 Task: Add Chocolove Extreme Dark Chocolate Bar to the cart.
Action: Mouse moved to (20, 69)
Screenshot: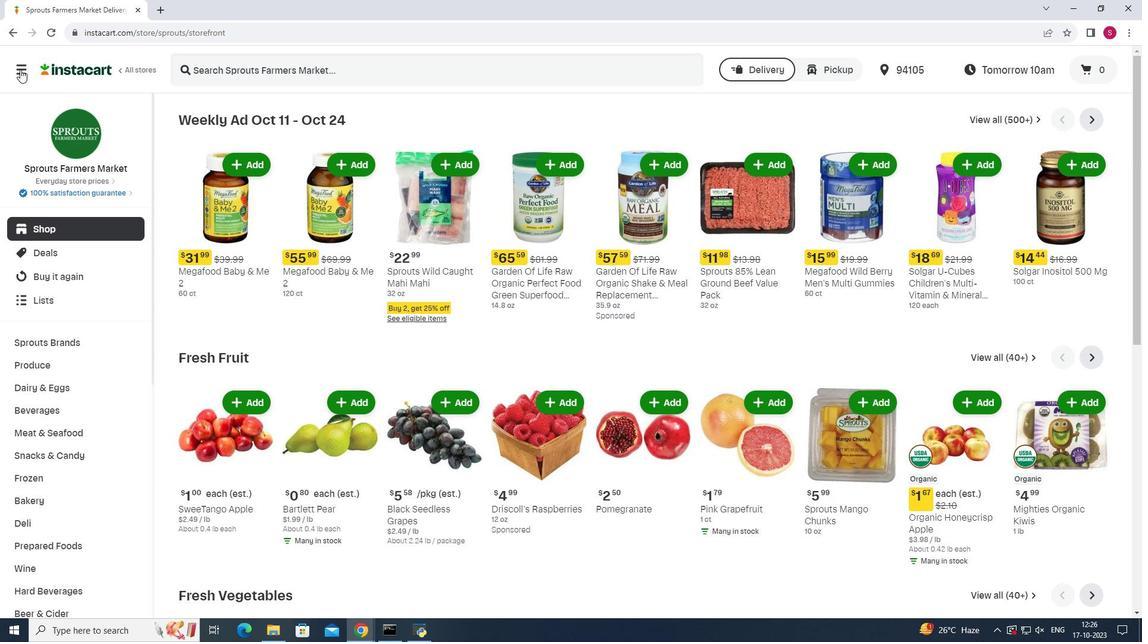
Action: Mouse pressed left at (20, 69)
Screenshot: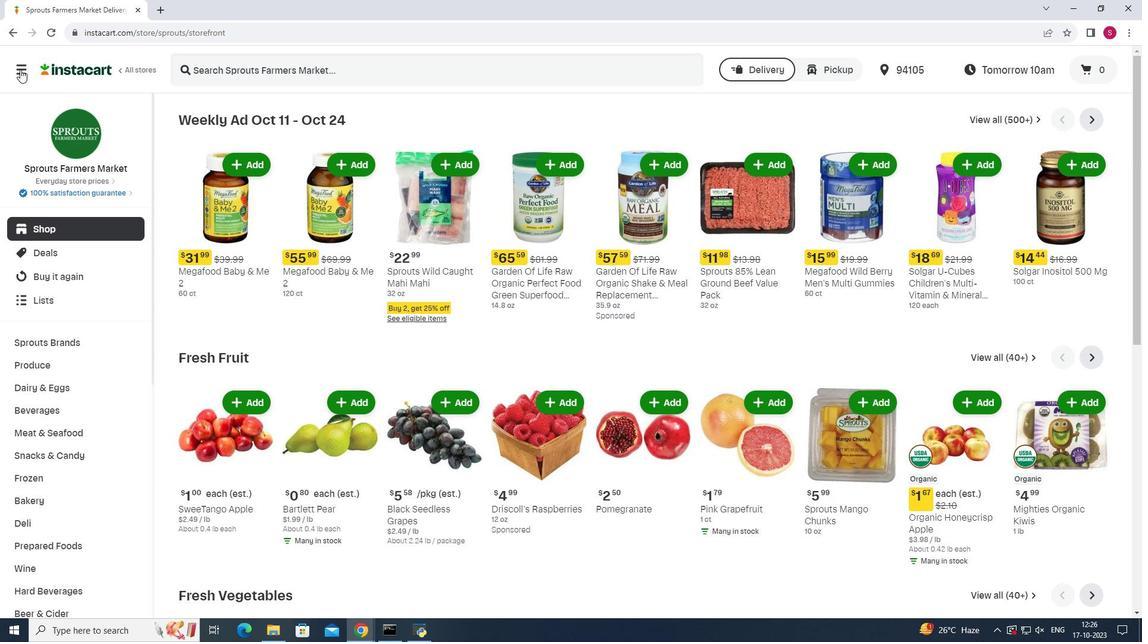 
Action: Mouse moved to (69, 314)
Screenshot: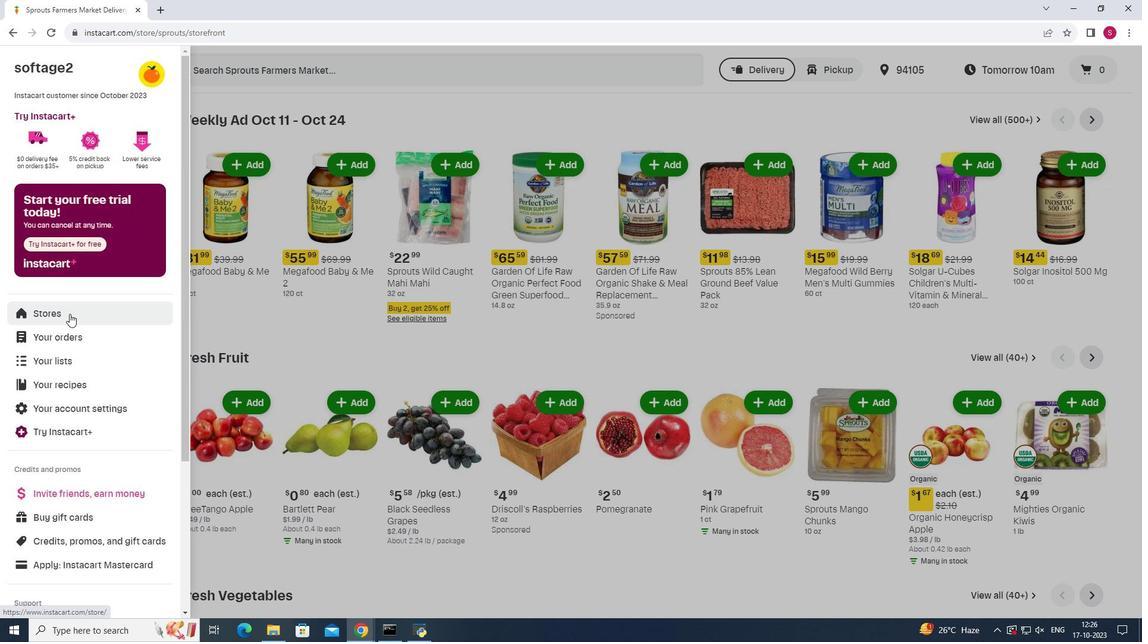 
Action: Mouse pressed left at (69, 314)
Screenshot: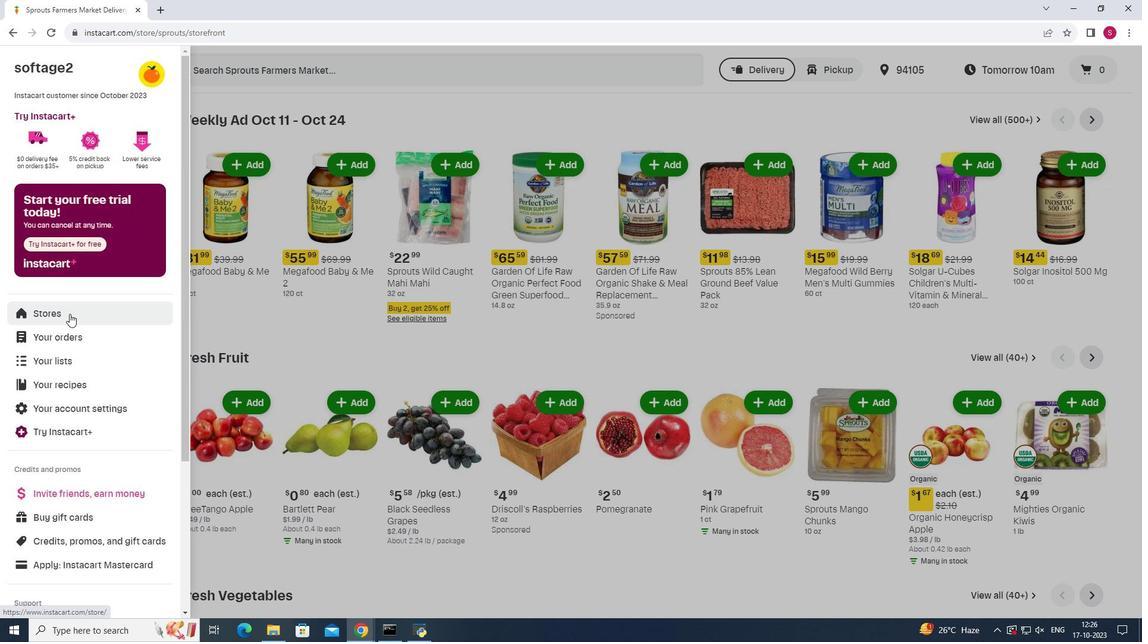 
Action: Mouse moved to (277, 107)
Screenshot: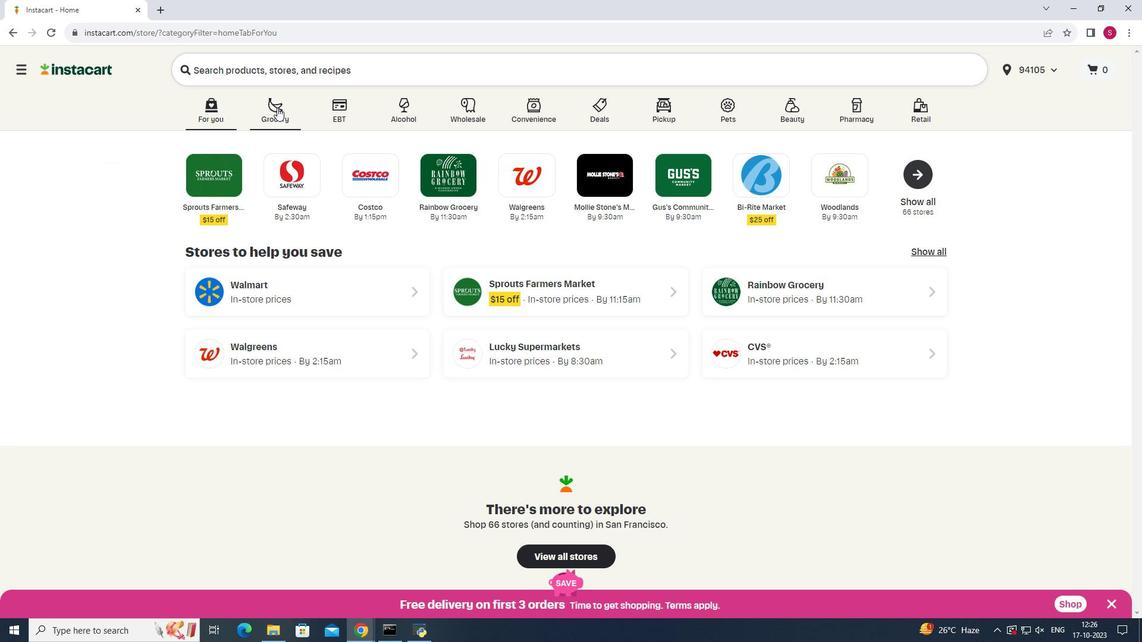 
Action: Mouse pressed left at (277, 107)
Screenshot: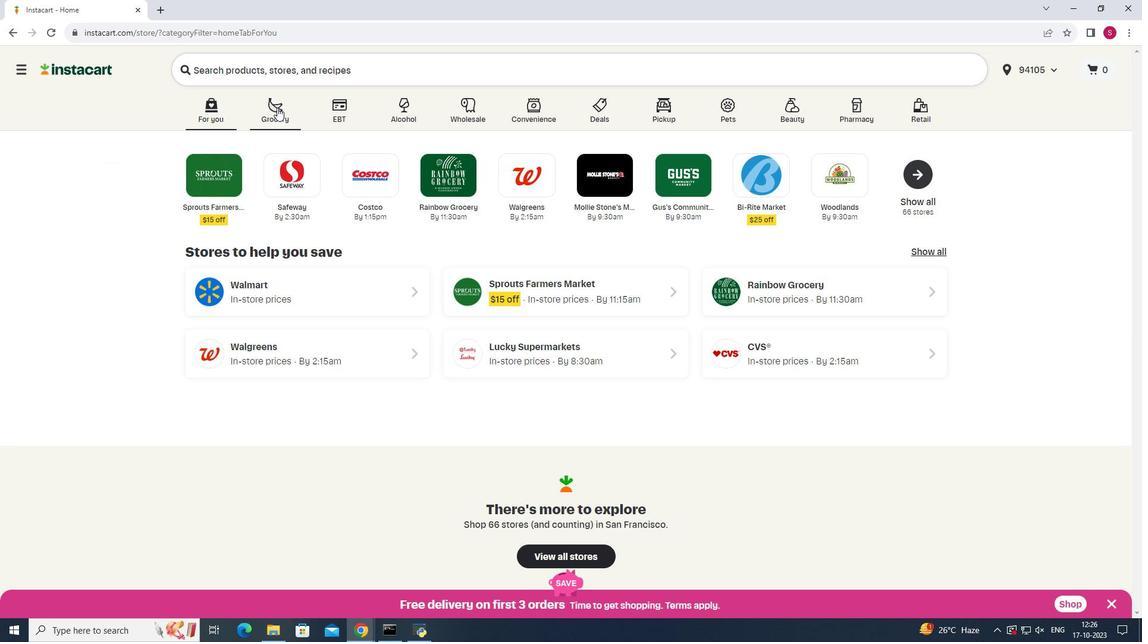 
Action: Mouse moved to (828, 167)
Screenshot: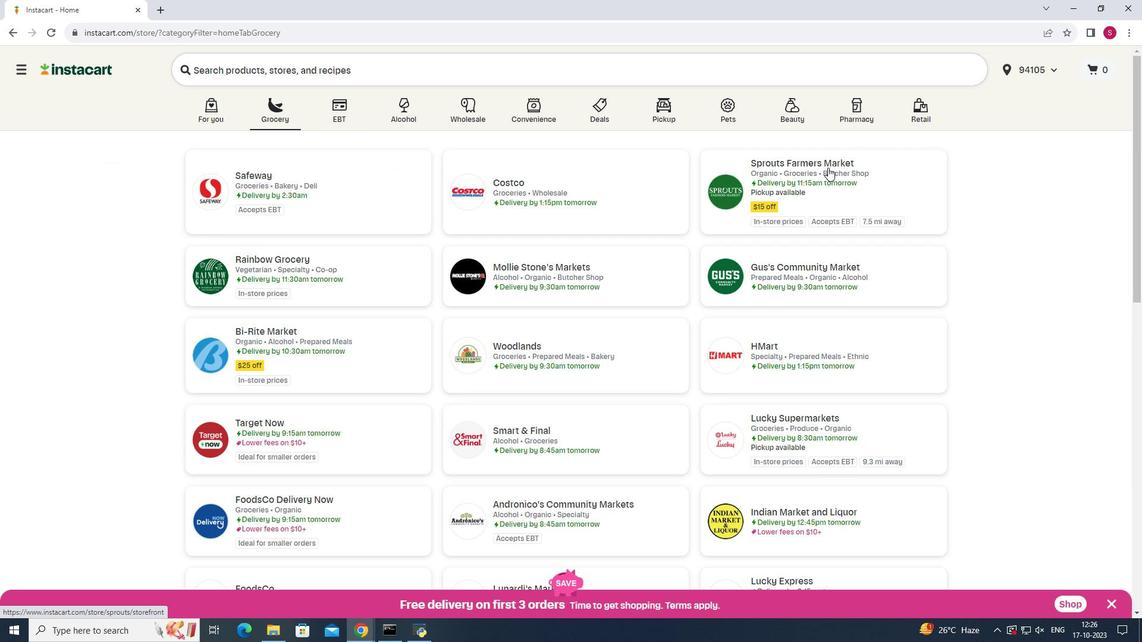 
Action: Mouse pressed left at (828, 167)
Screenshot: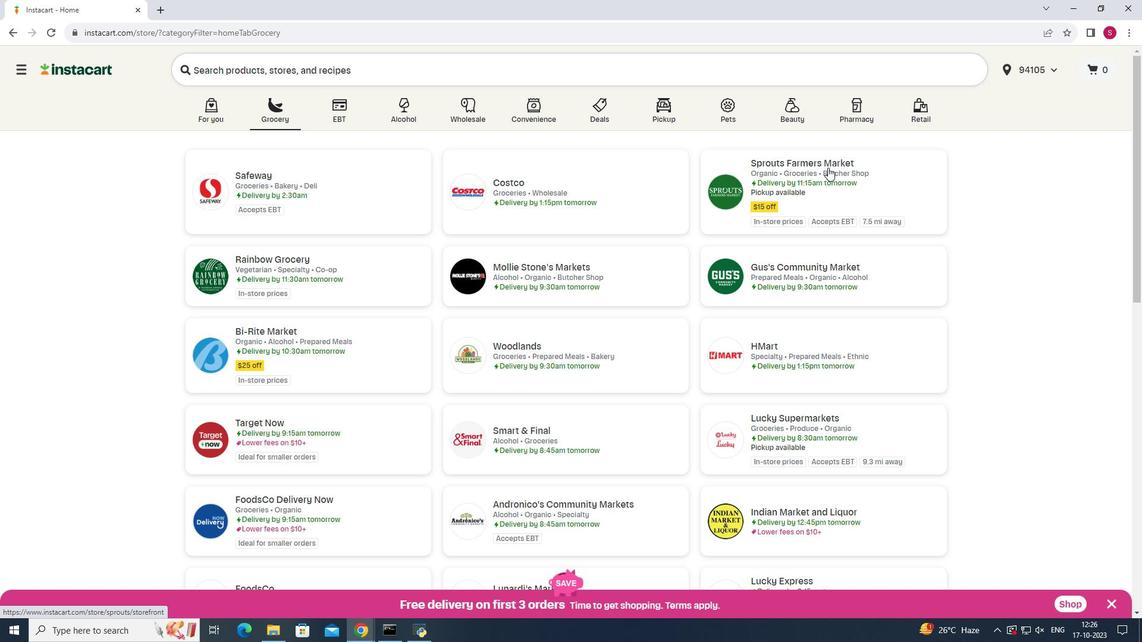 
Action: Mouse moved to (49, 458)
Screenshot: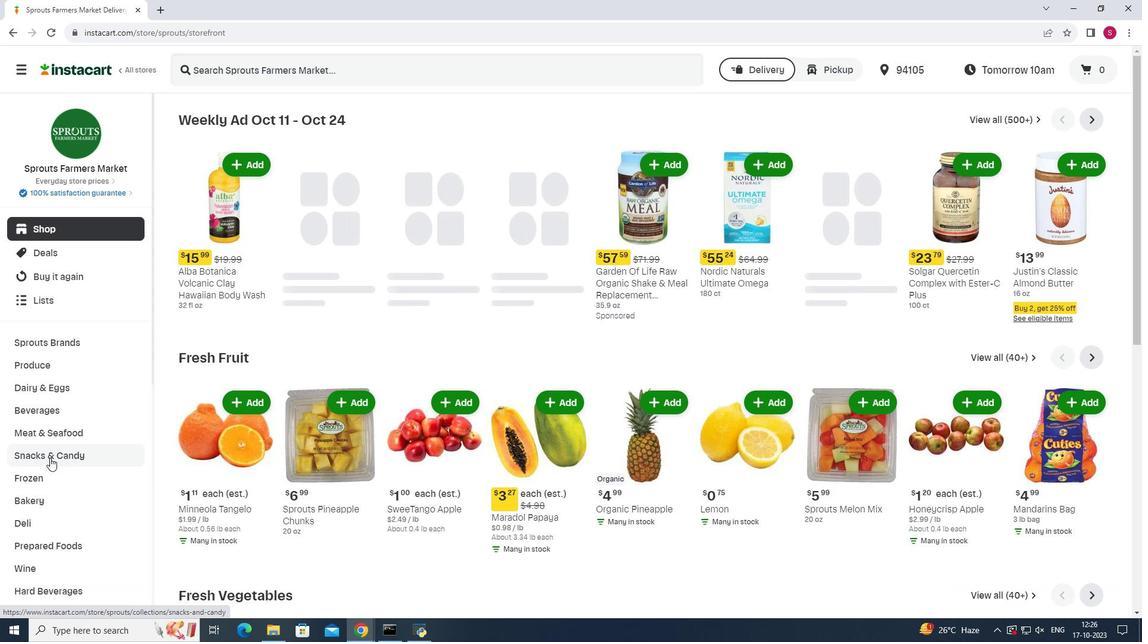 
Action: Mouse pressed left at (49, 458)
Screenshot: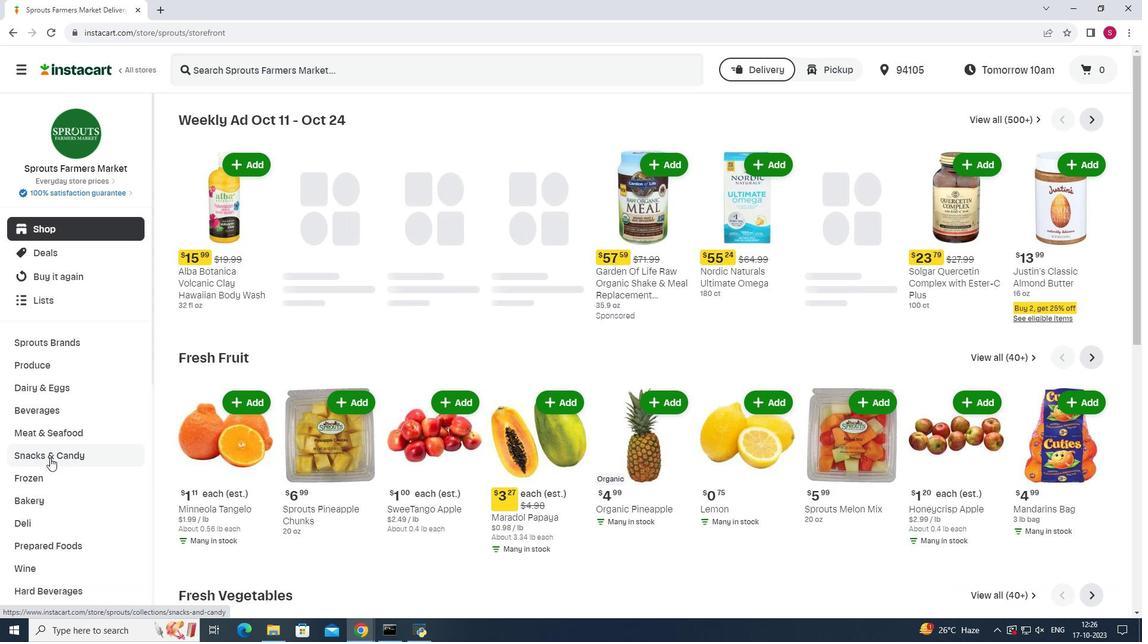 
Action: Mouse moved to (349, 146)
Screenshot: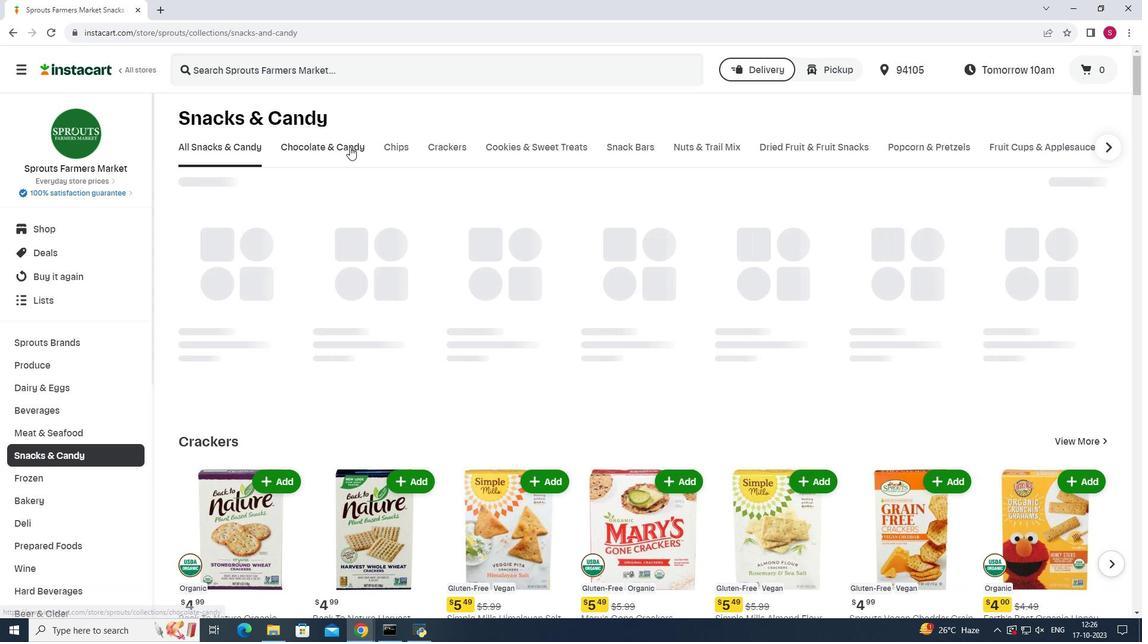 
Action: Mouse pressed left at (349, 146)
Screenshot: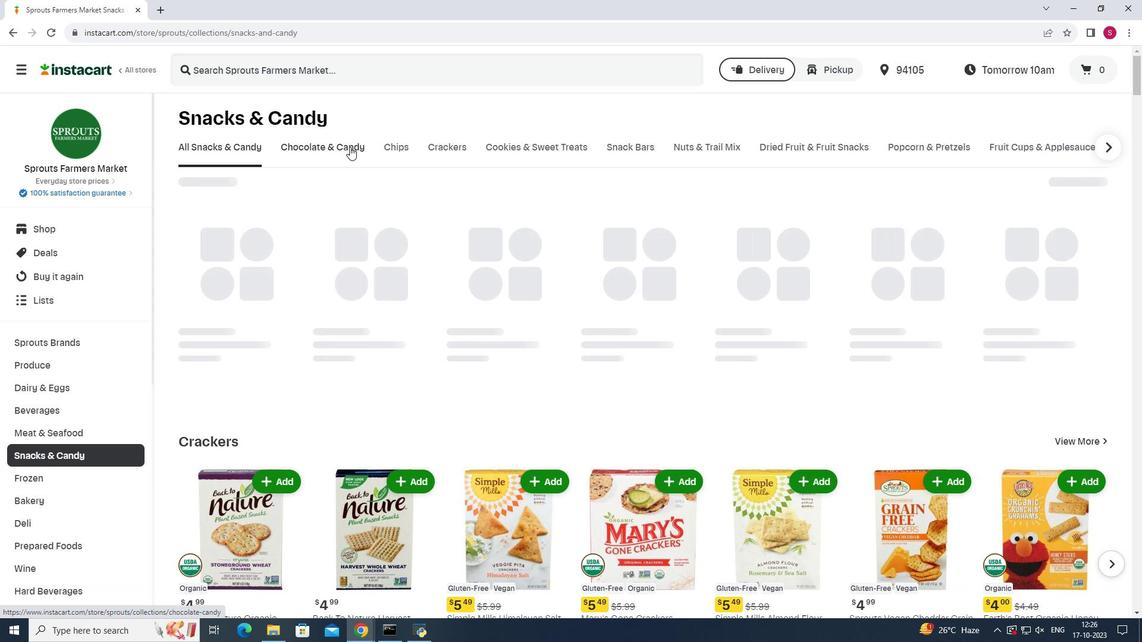 
Action: Mouse pressed left at (349, 146)
Screenshot: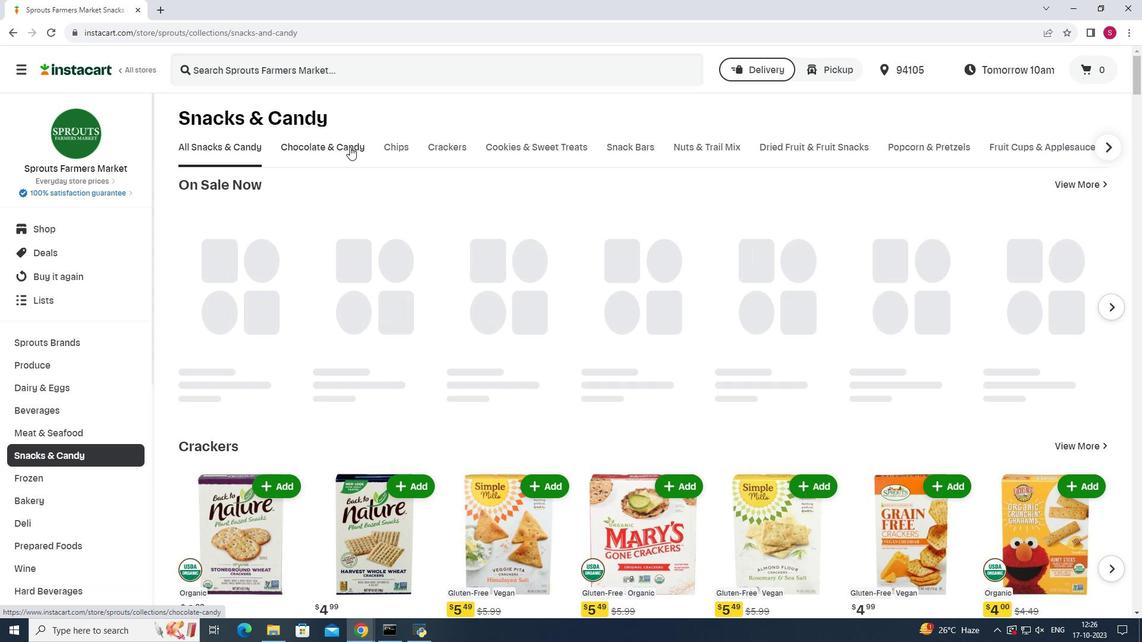 
Action: Mouse moved to (311, 194)
Screenshot: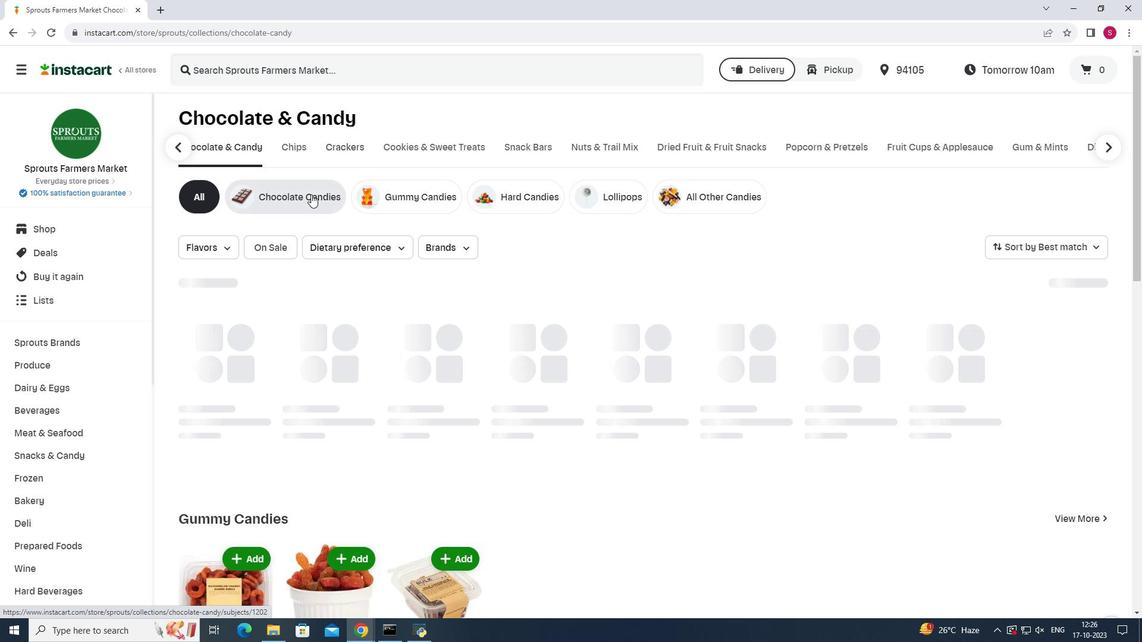 
Action: Mouse pressed left at (311, 194)
Screenshot: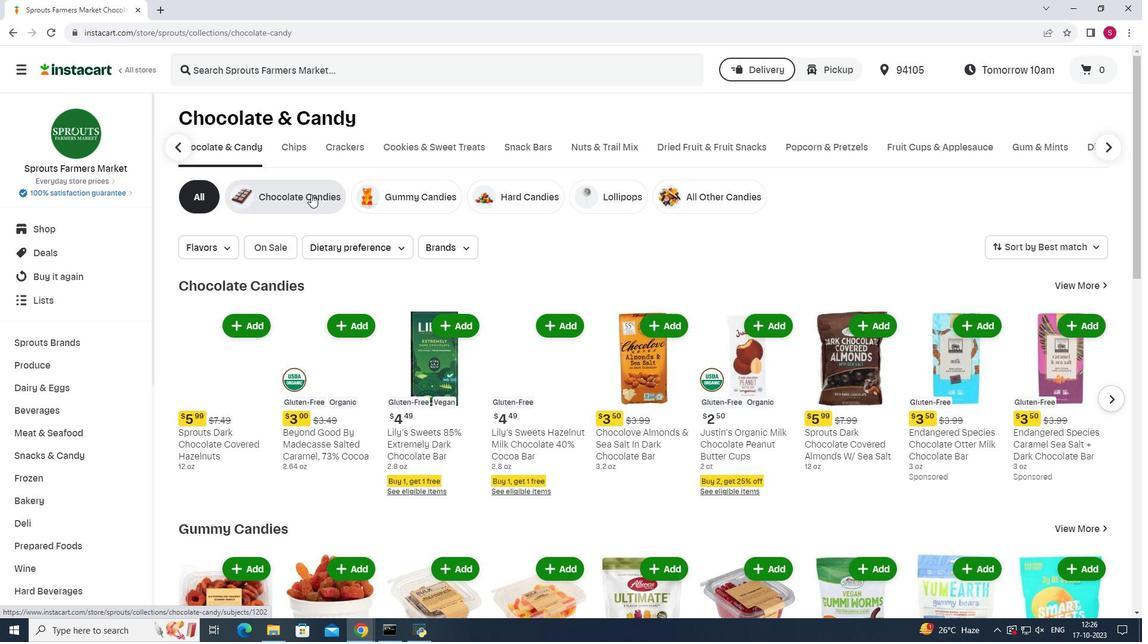 
Action: Mouse moved to (431, 61)
Screenshot: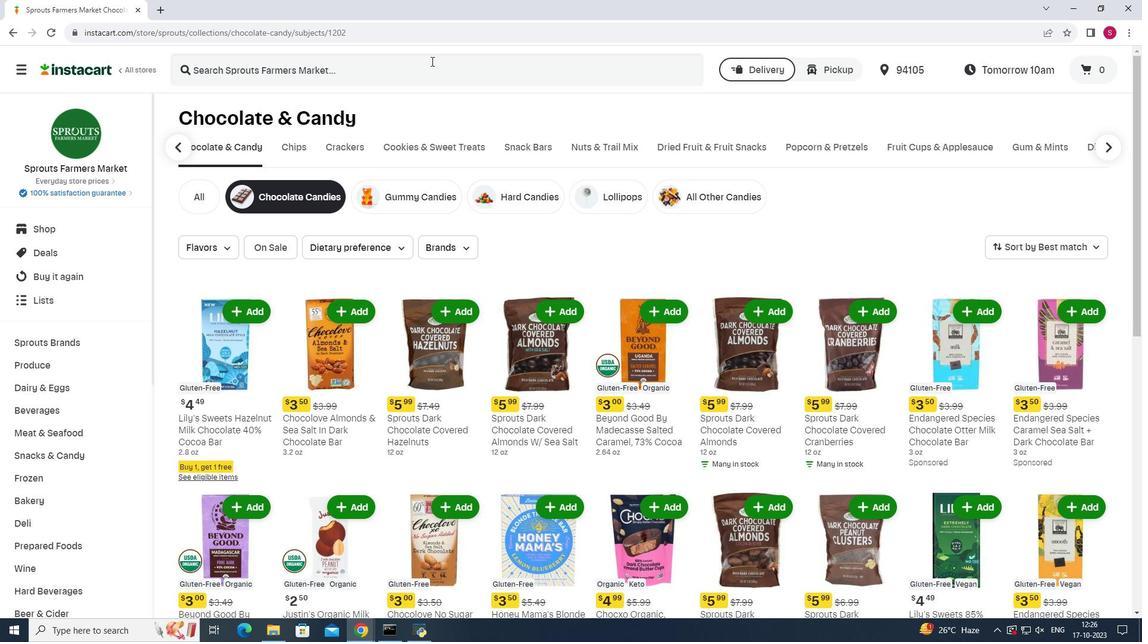 
Action: Mouse pressed left at (431, 61)
Screenshot: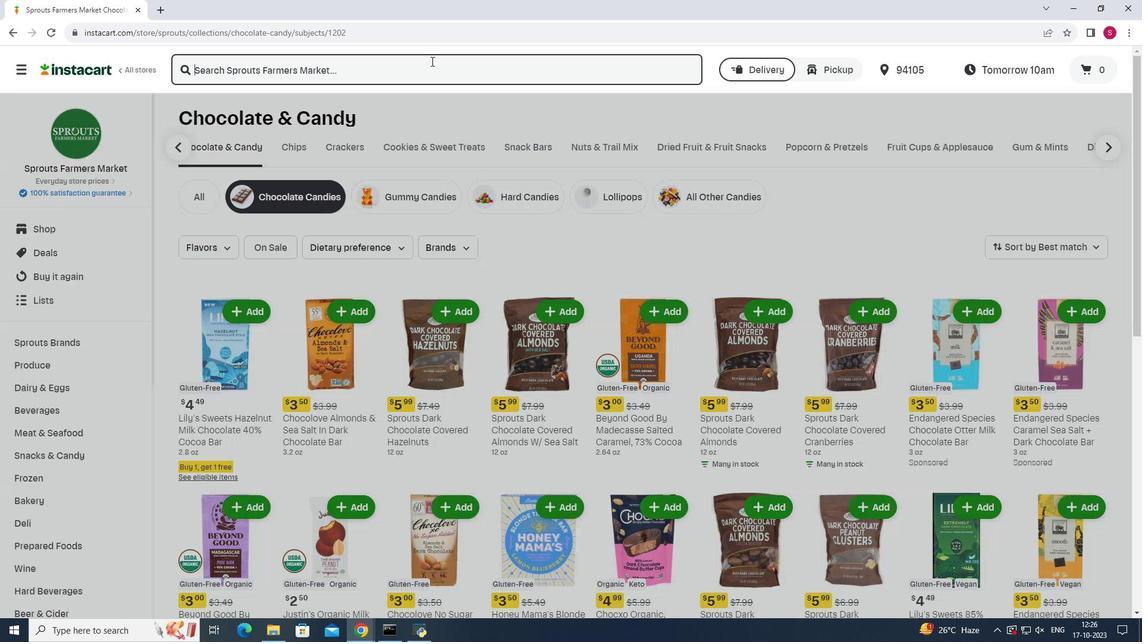 
Action: Key pressed <Key.shift>Chocolove<Key.space><Key.shift>Extreme<Key.space><Key.shift>Dark<Key.space><Key.shift><Key.shift><Key.shift><Key.shift><Key.shift><Key.shift><Key.shift><Key.shift><Key.shift>Chocolate<Key.space><Key.shift>Bar<Key.enter>
Screenshot: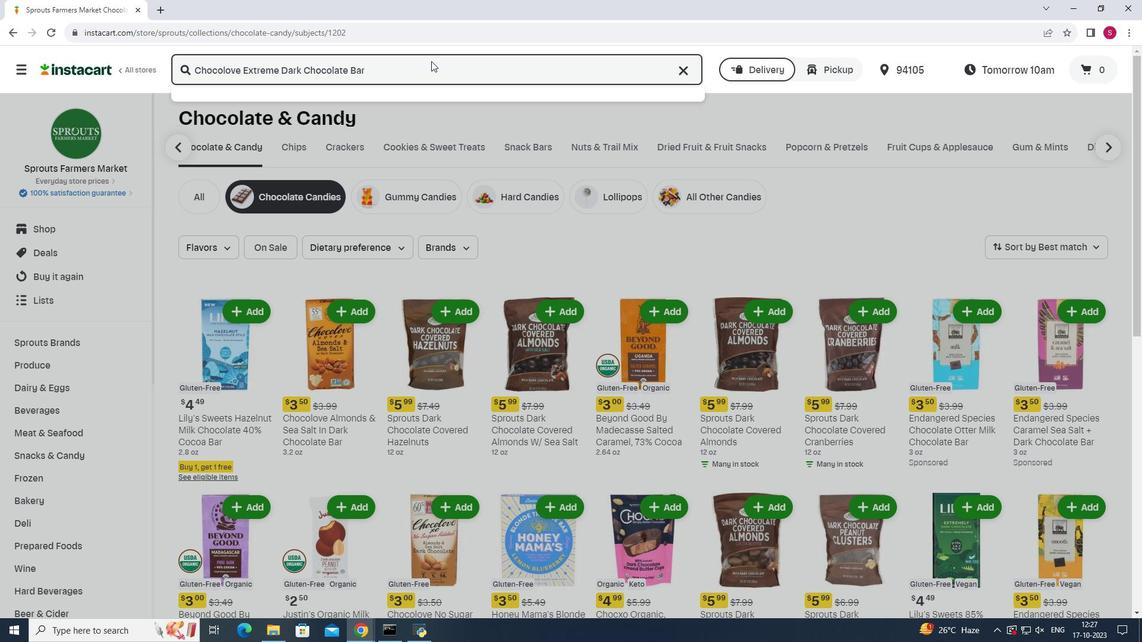 
Action: Mouse moved to (697, 190)
Screenshot: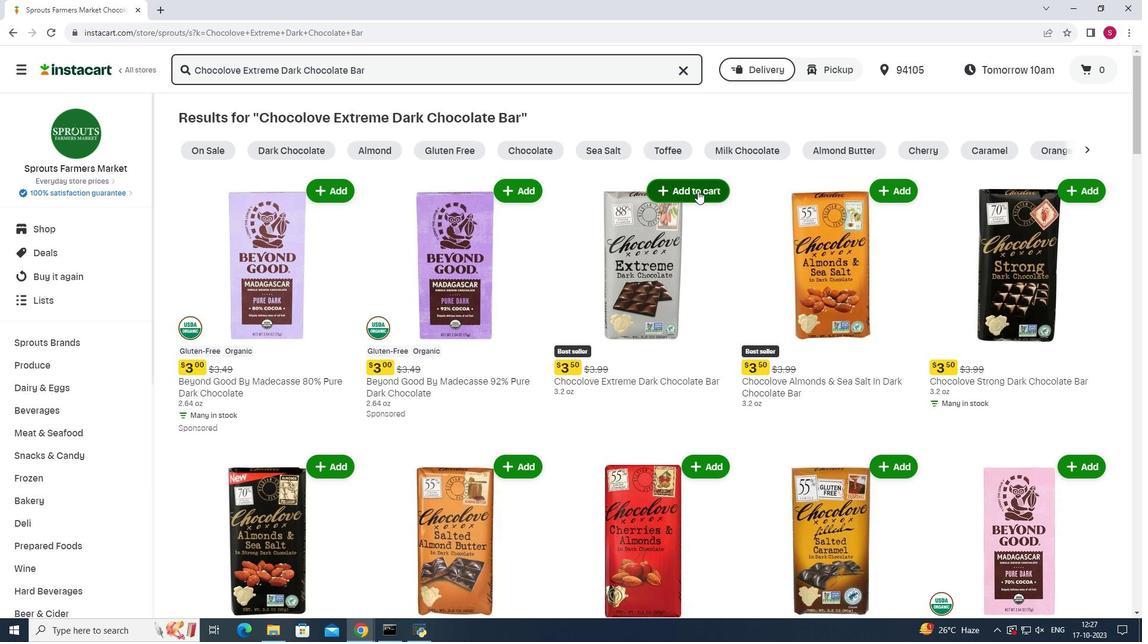 
Action: Mouse pressed left at (697, 190)
Screenshot: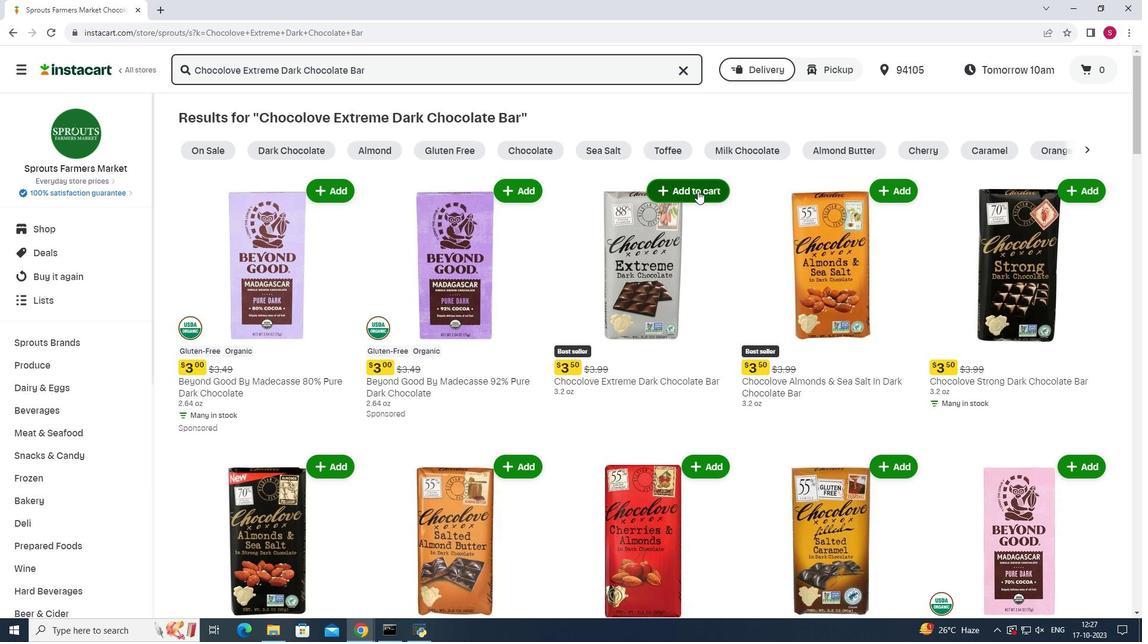 
Action: Mouse moved to (696, 238)
Screenshot: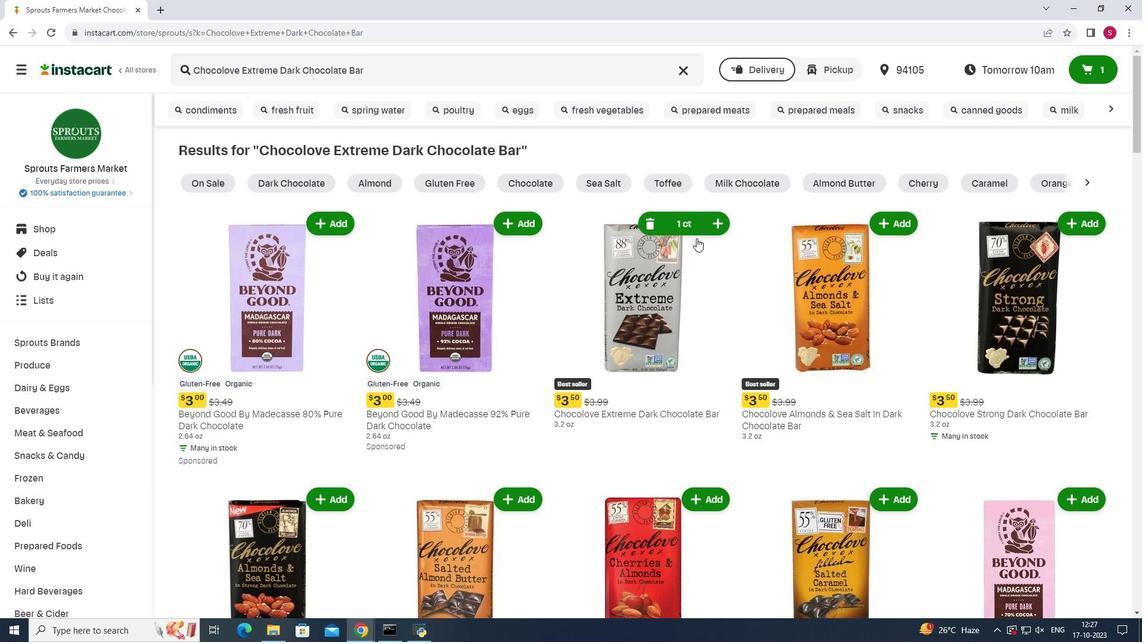
